 Task: In the Company montefiore.org, schedule a meeting with title: 'Collaborative Discussion', Select date: '6 September, 2023', select start time: 6:00:PM. Add location on call (786) 555-4406 with meeting description: For further discussion on products, kindly join the meeting. Add attendees from company's contact and save.. Logged in from softage.10@softage.net
Action: Mouse moved to (55, 43)
Screenshot: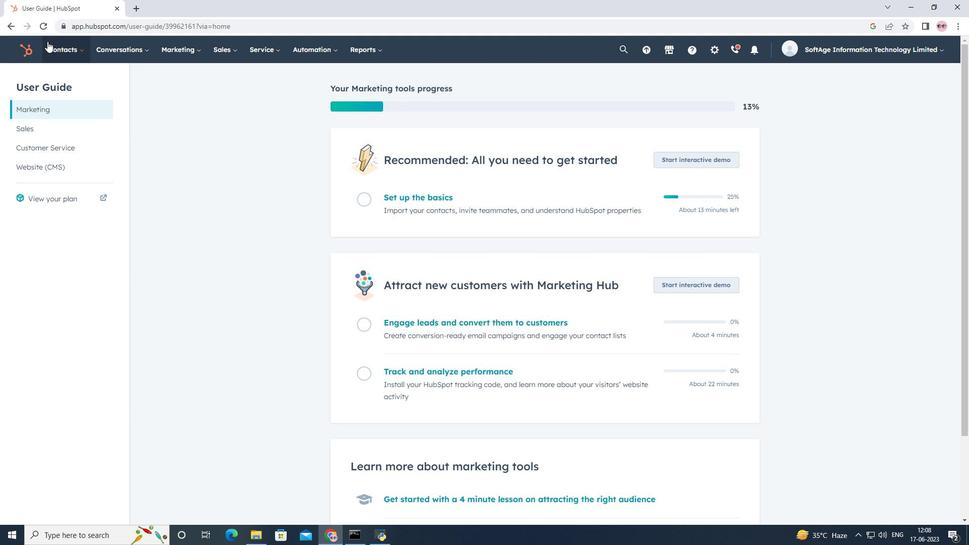 
Action: Mouse pressed left at (55, 43)
Screenshot: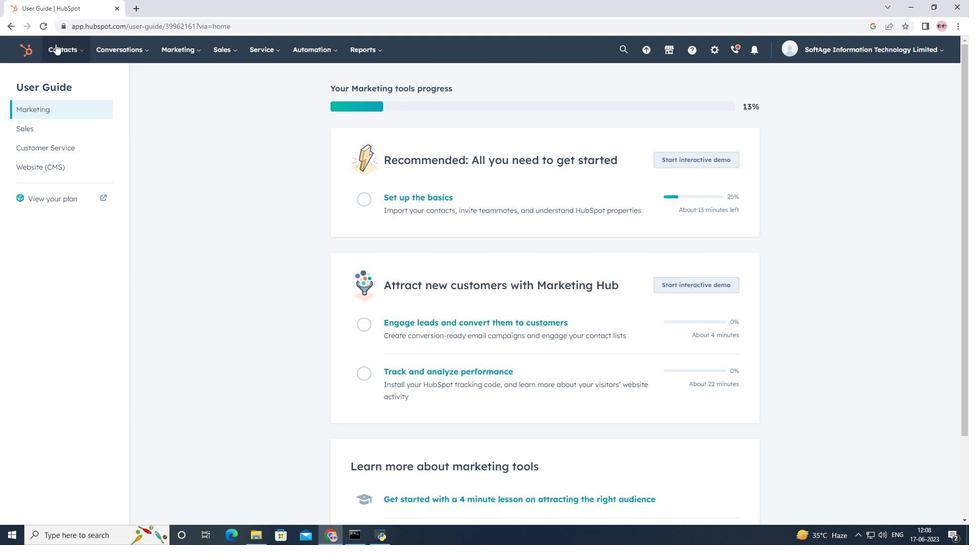 
Action: Mouse moved to (68, 100)
Screenshot: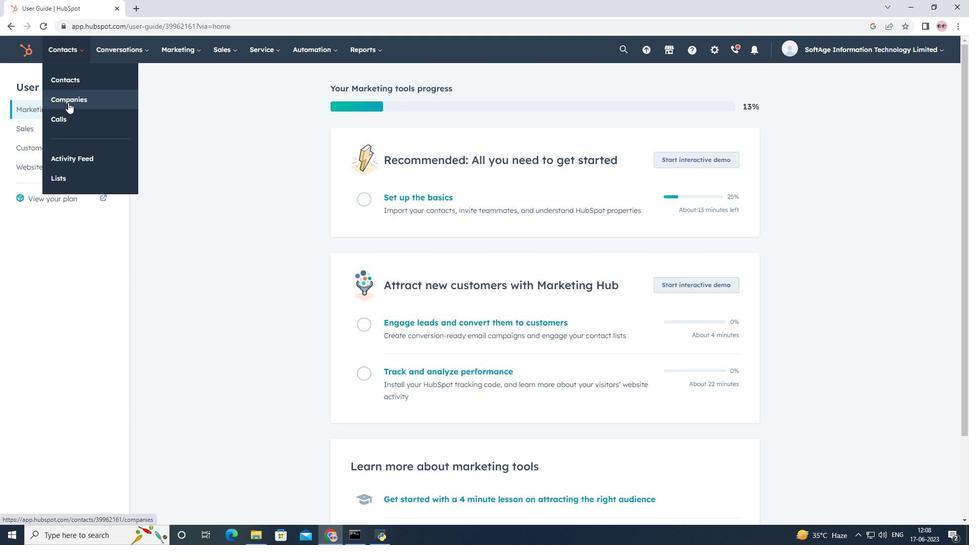 
Action: Mouse pressed left at (68, 100)
Screenshot: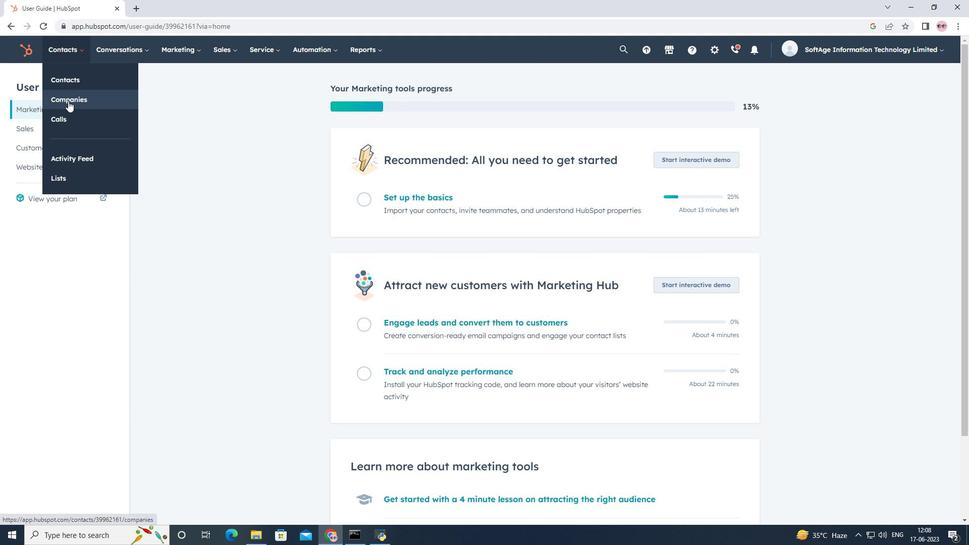 
Action: Mouse moved to (92, 160)
Screenshot: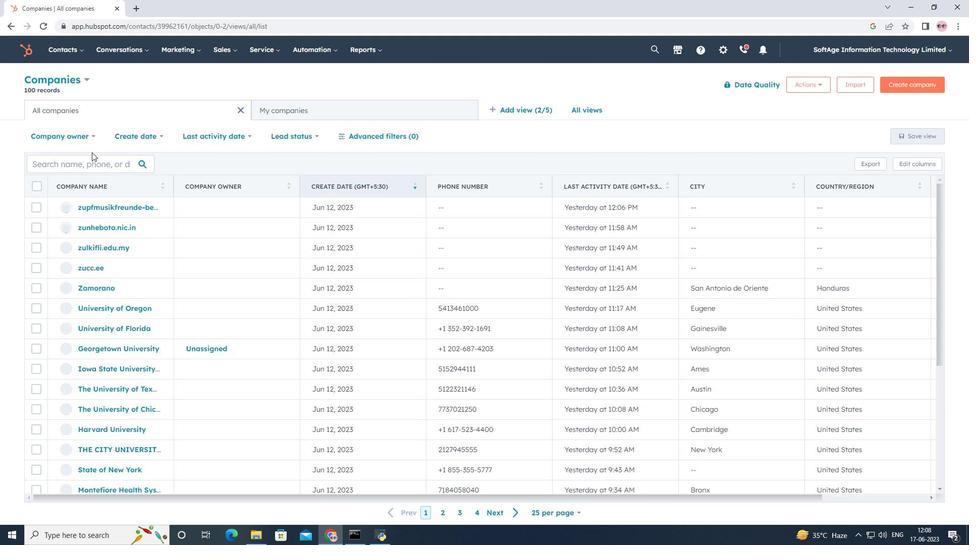 
Action: Mouse pressed left at (92, 160)
Screenshot: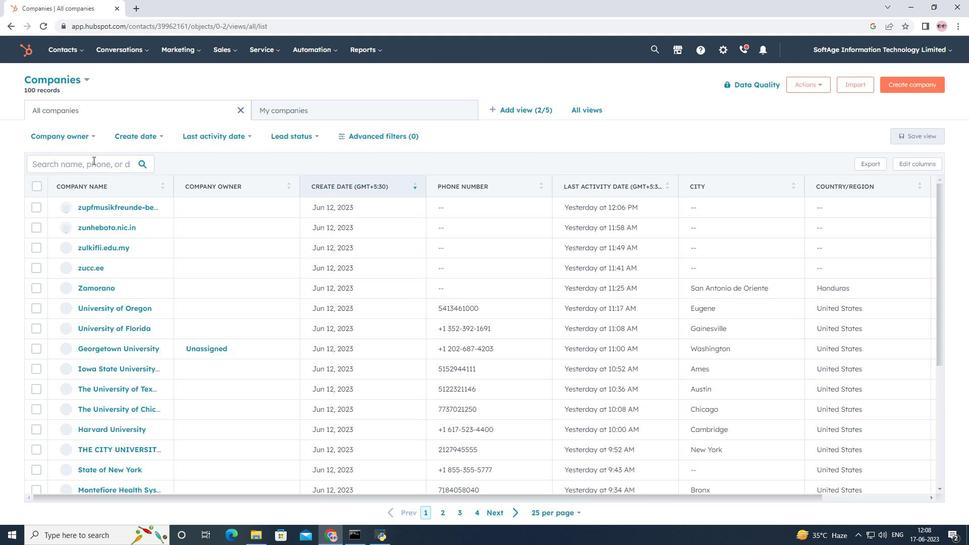 
Action: Mouse moved to (93, 160)
Screenshot: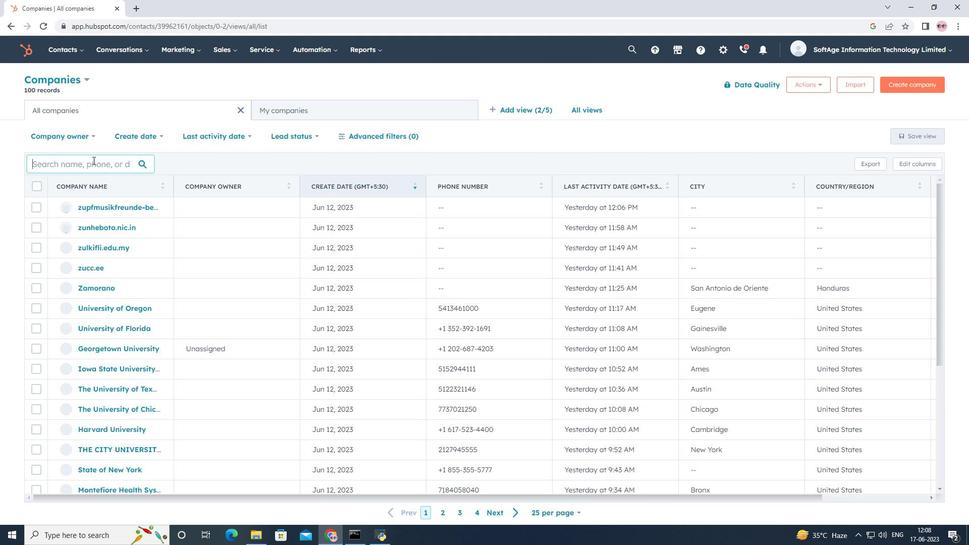 
Action: Key pressed montefiore.org
Screenshot: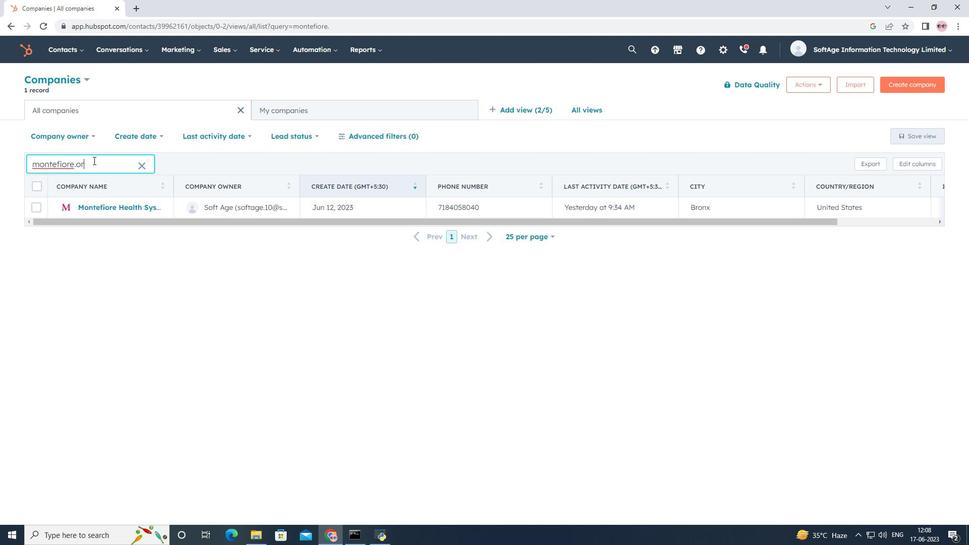 
Action: Mouse moved to (110, 211)
Screenshot: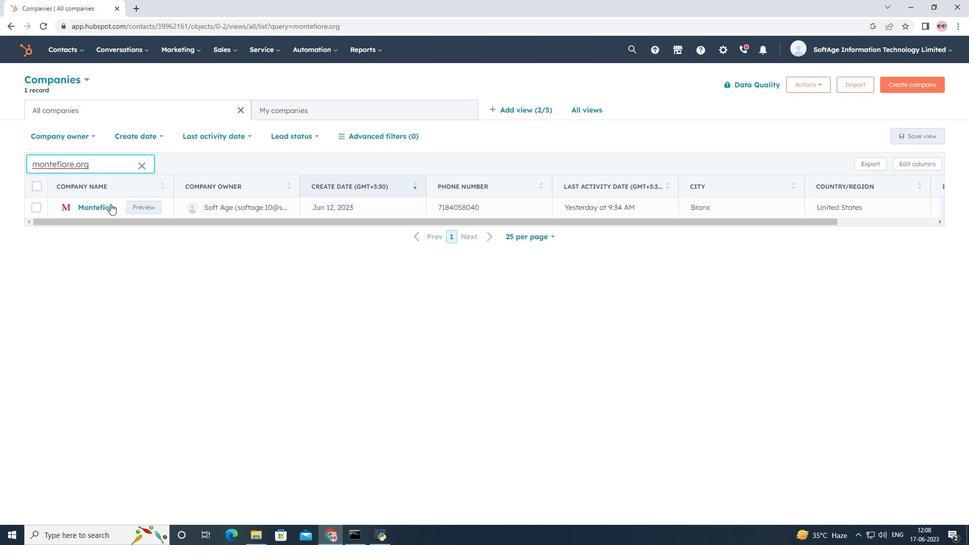 
Action: Mouse pressed left at (110, 211)
Screenshot: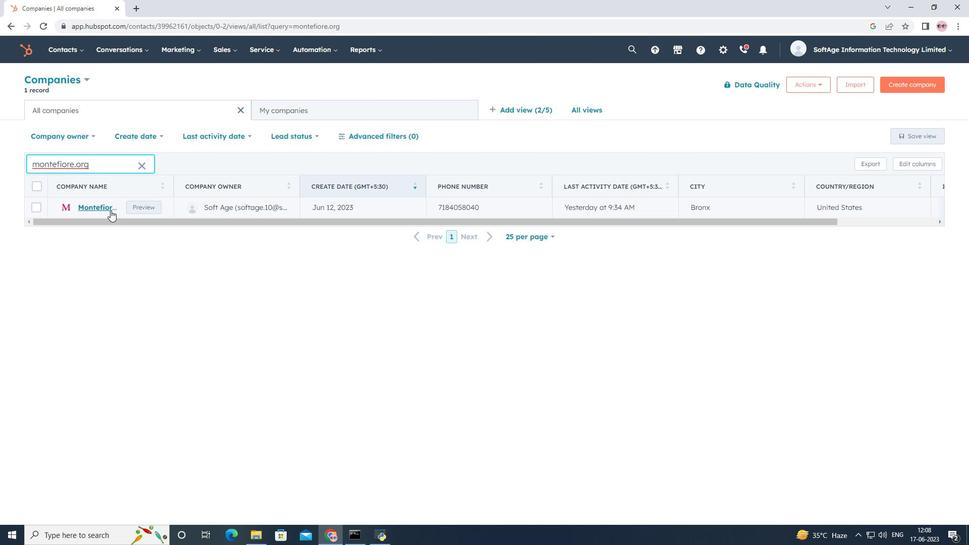 
Action: Mouse moved to (161, 169)
Screenshot: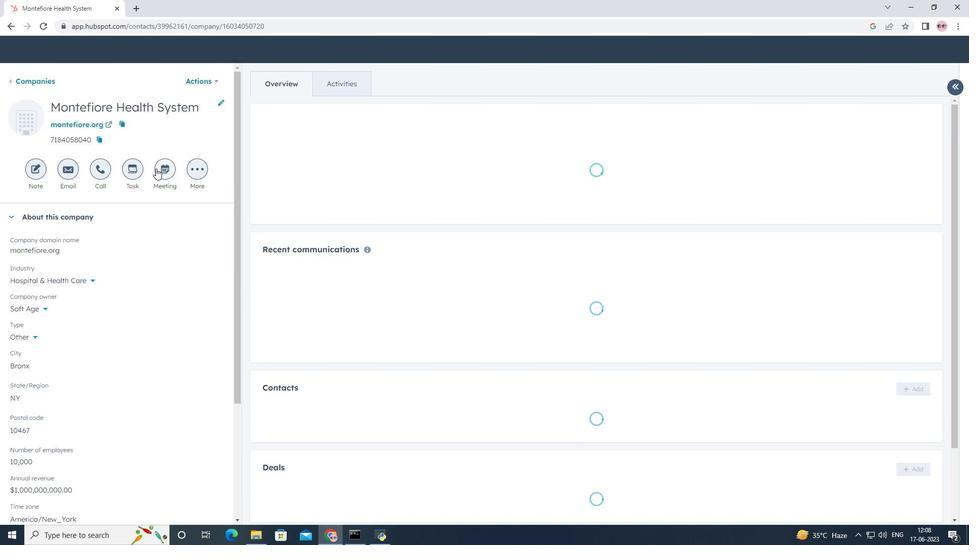 
Action: Mouse pressed left at (161, 169)
Screenshot: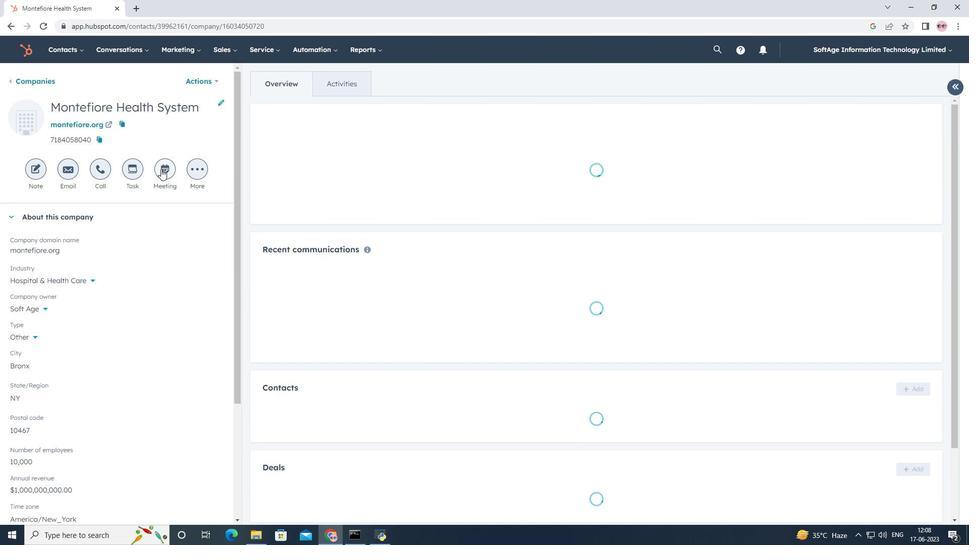 
Action: Mouse moved to (191, 161)
Screenshot: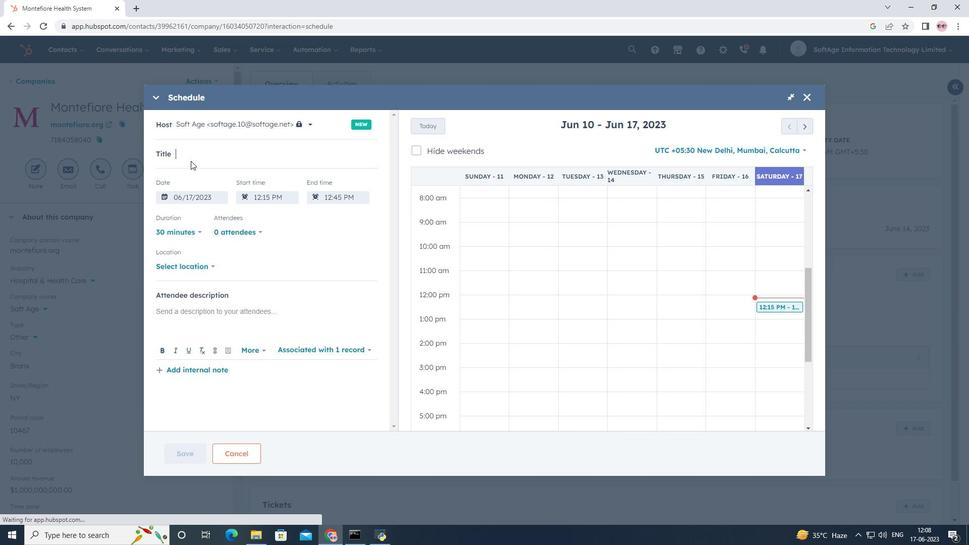 
Action: Key pressed <Key.shift>Collaborative<Key.space><Key.shift>Discussion
Screenshot: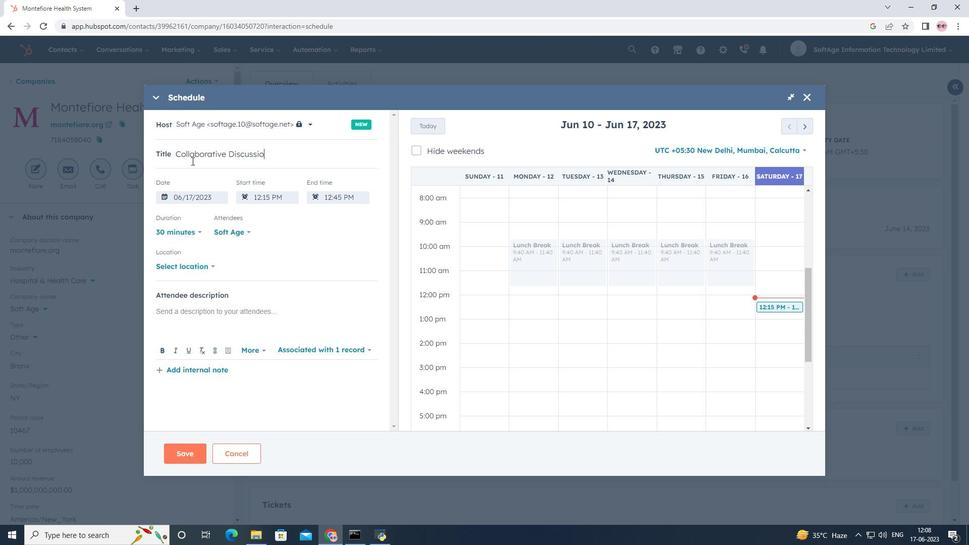 
Action: Mouse moved to (805, 131)
Screenshot: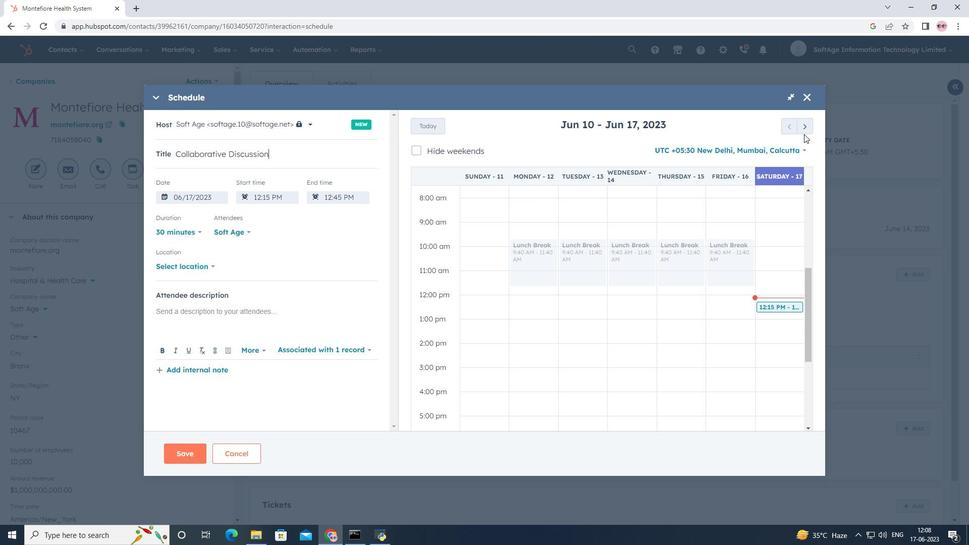 
Action: Mouse pressed left at (805, 131)
Screenshot: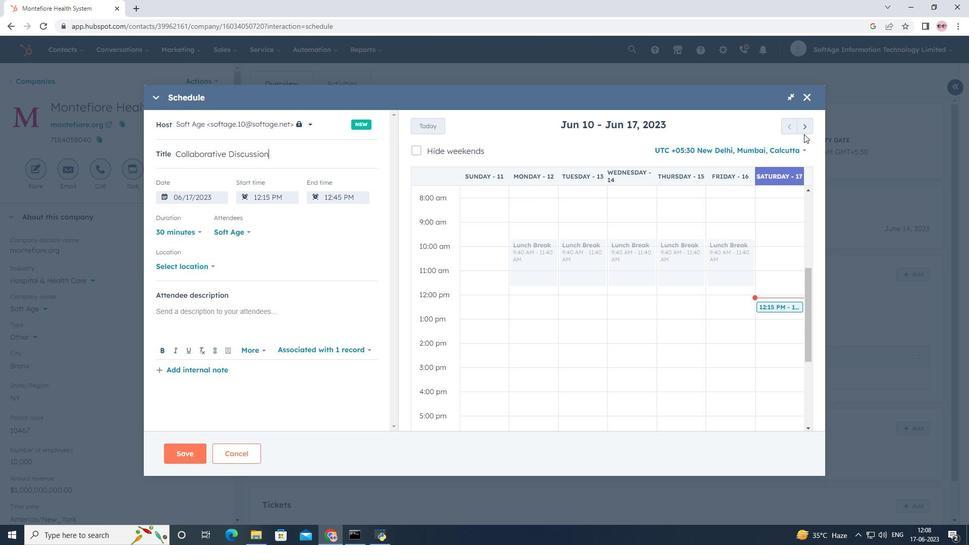 
Action: Mouse pressed left at (805, 131)
Screenshot: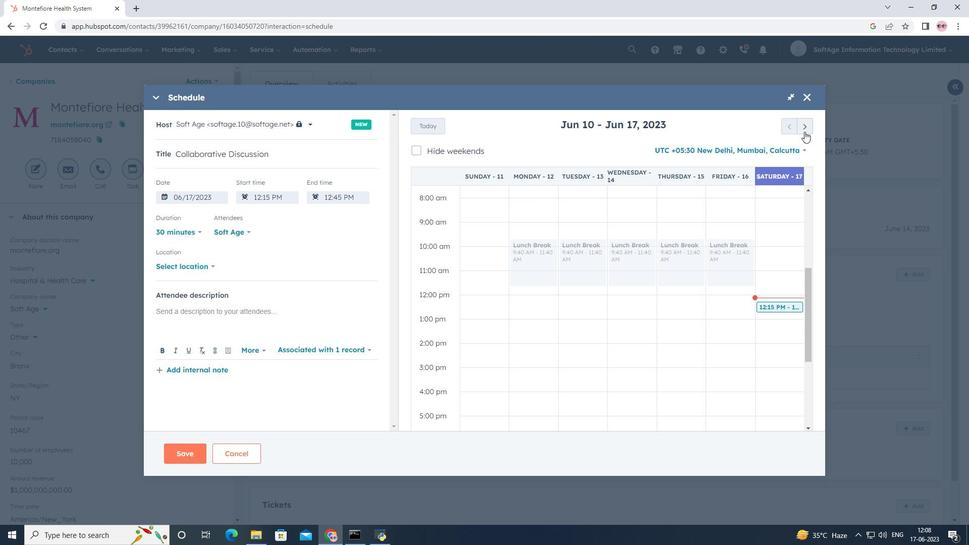 
Action: Mouse pressed left at (805, 131)
Screenshot: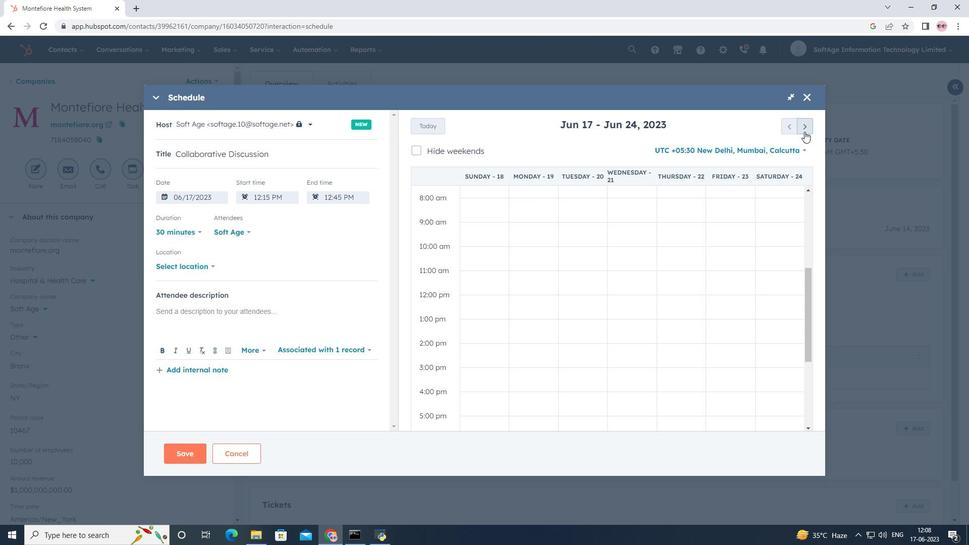
Action: Mouse pressed left at (805, 131)
Screenshot: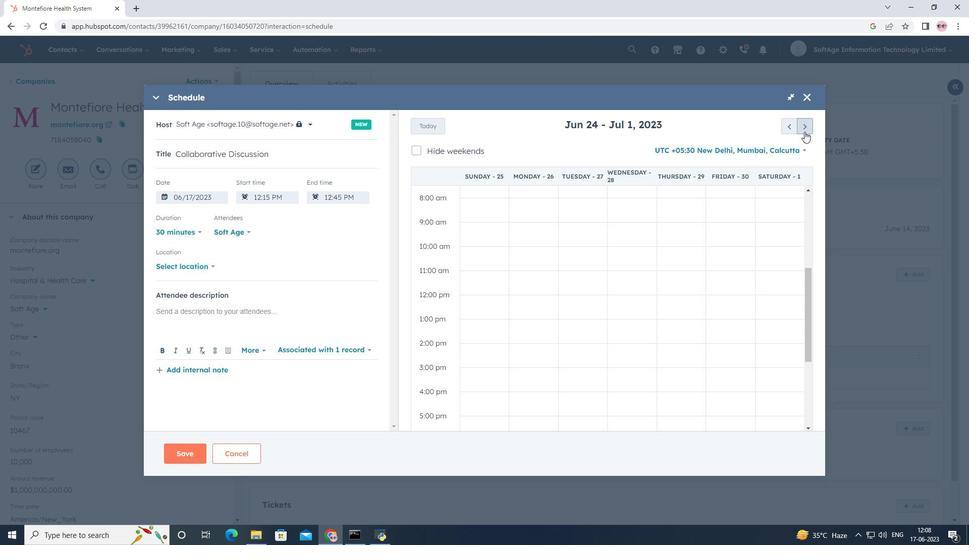 
Action: Mouse pressed left at (805, 131)
Screenshot: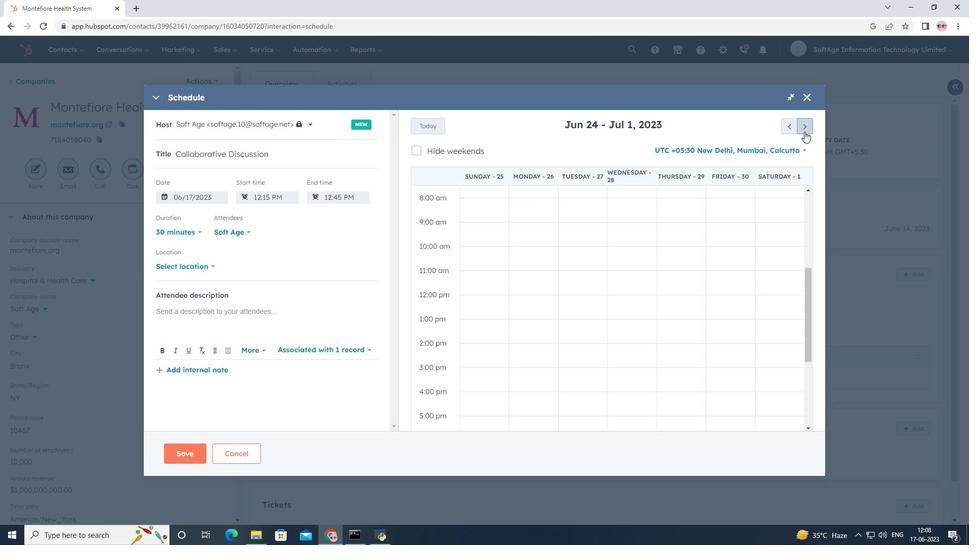 
Action: Mouse pressed left at (805, 131)
Screenshot: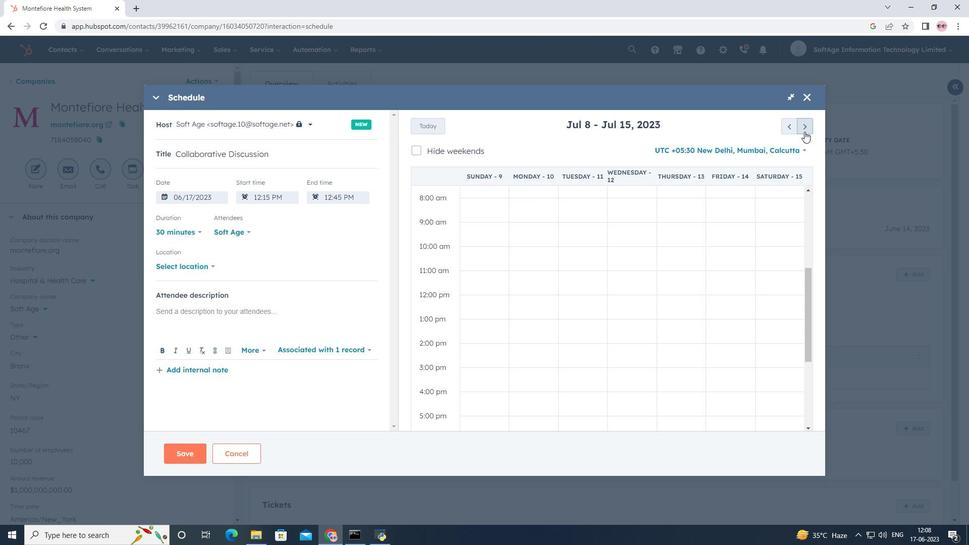 
Action: Mouse pressed left at (805, 131)
Screenshot: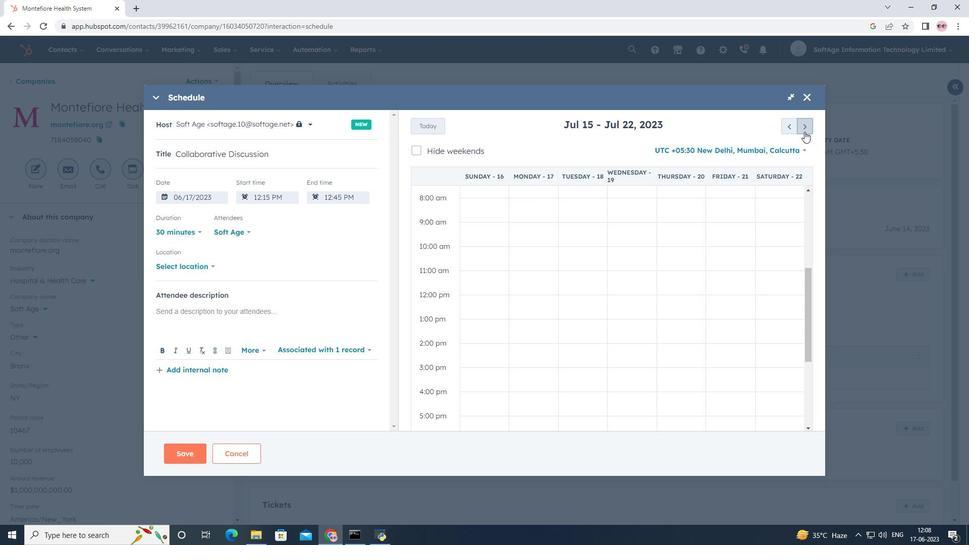
Action: Mouse pressed left at (805, 131)
Screenshot: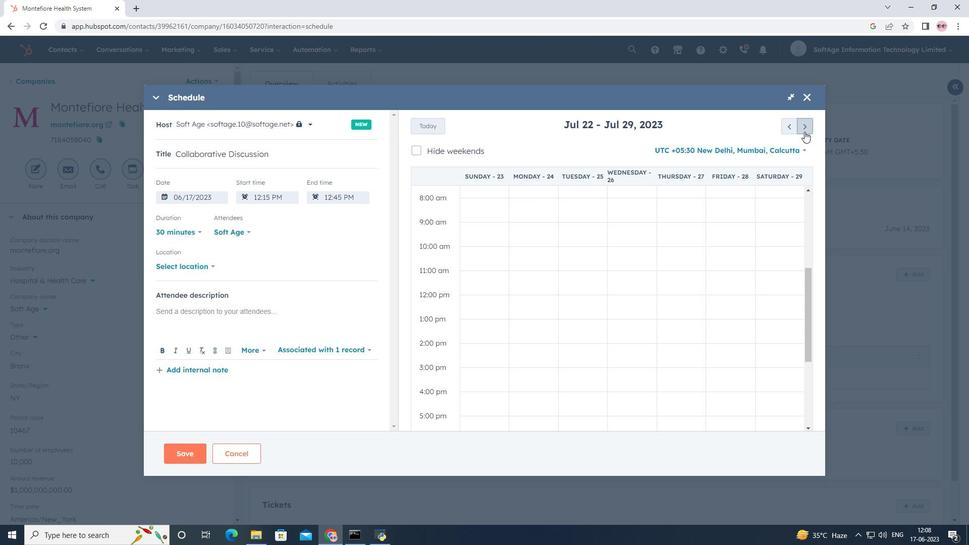 
Action: Mouse pressed left at (805, 131)
Screenshot: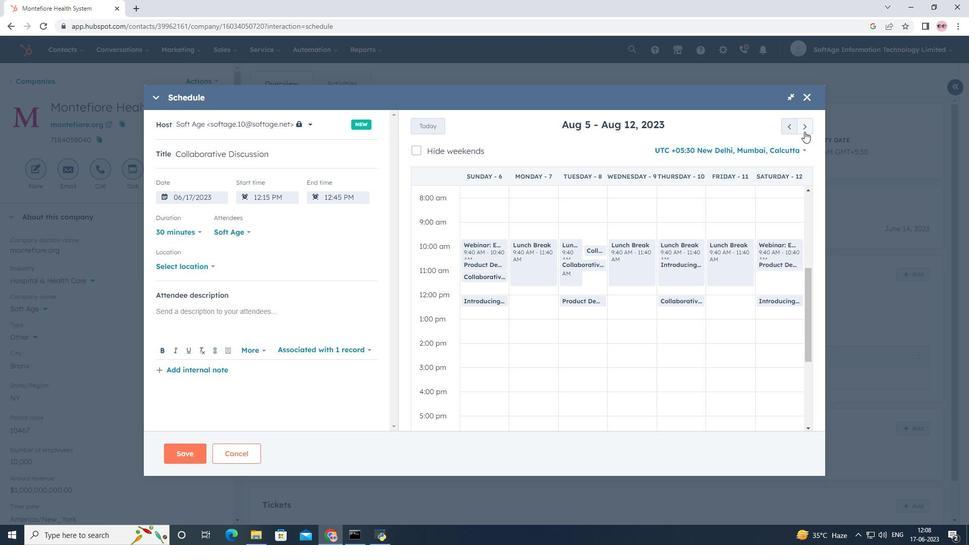
Action: Mouse pressed left at (805, 131)
Screenshot: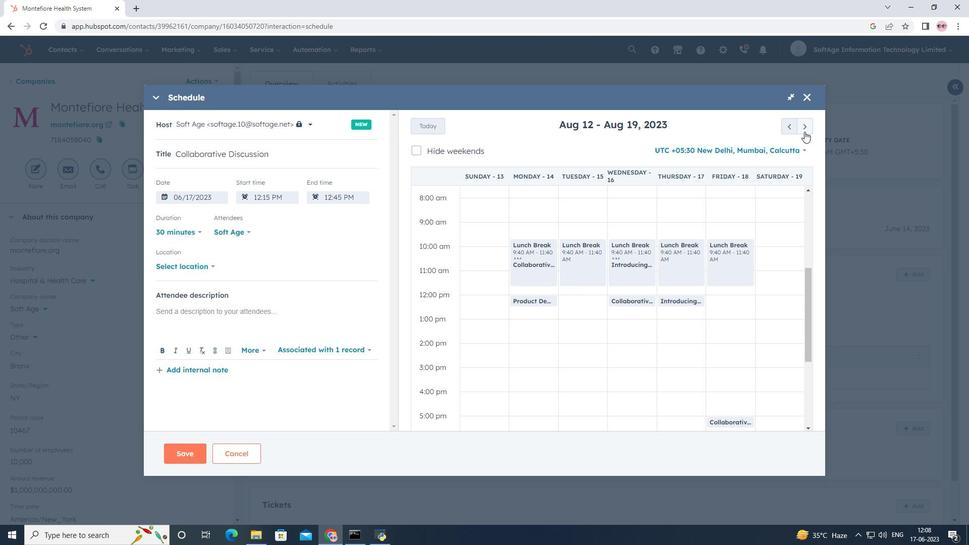 
Action: Mouse pressed left at (805, 131)
Screenshot: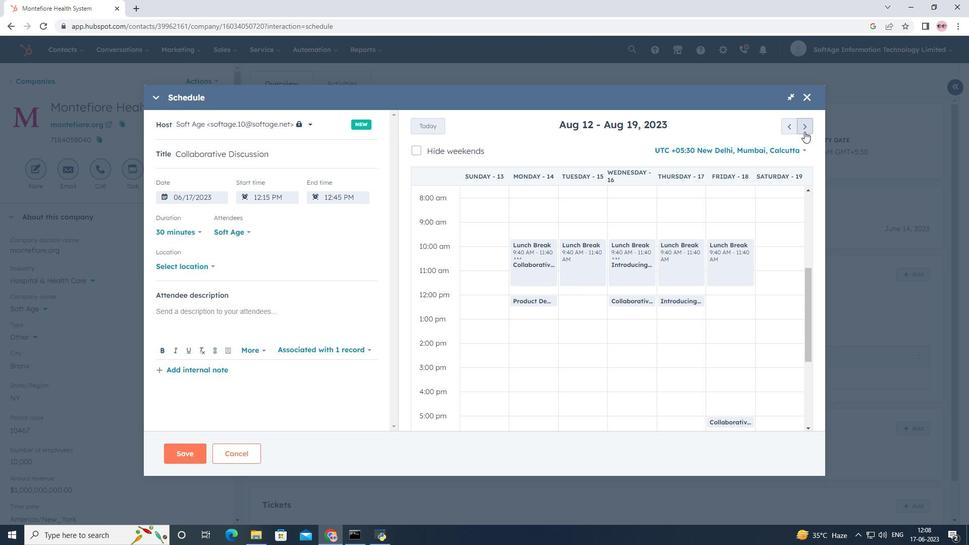 
Action: Mouse pressed left at (805, 131)
Screenshot: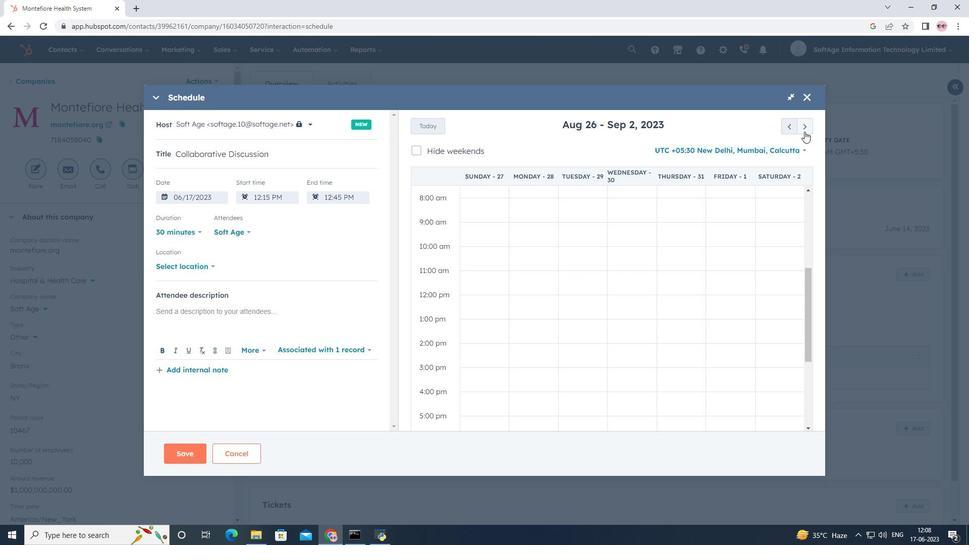 
Action: Mouse moved to (639, 403)
Screenshot: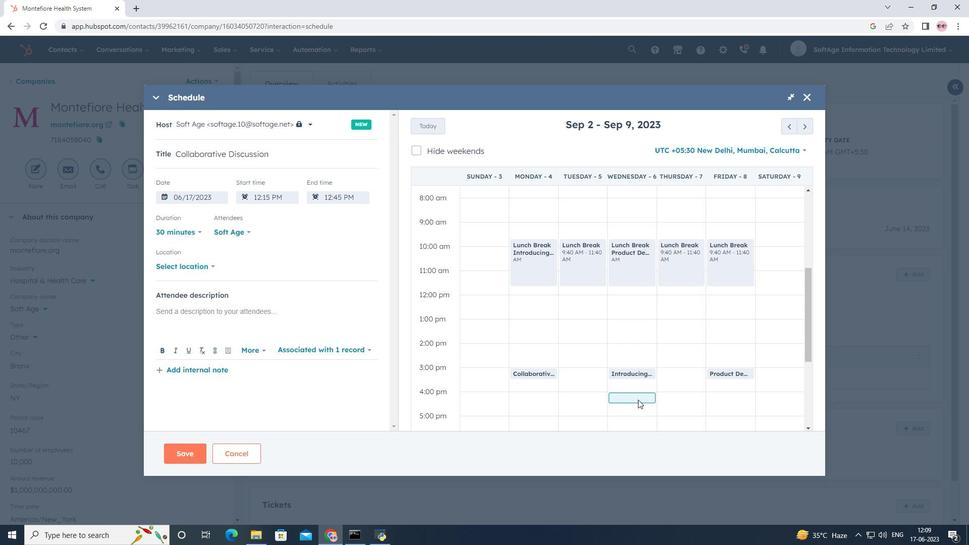 
Action: Mouse scrolled (639, 403) with delta (0, 0)
Screenshot: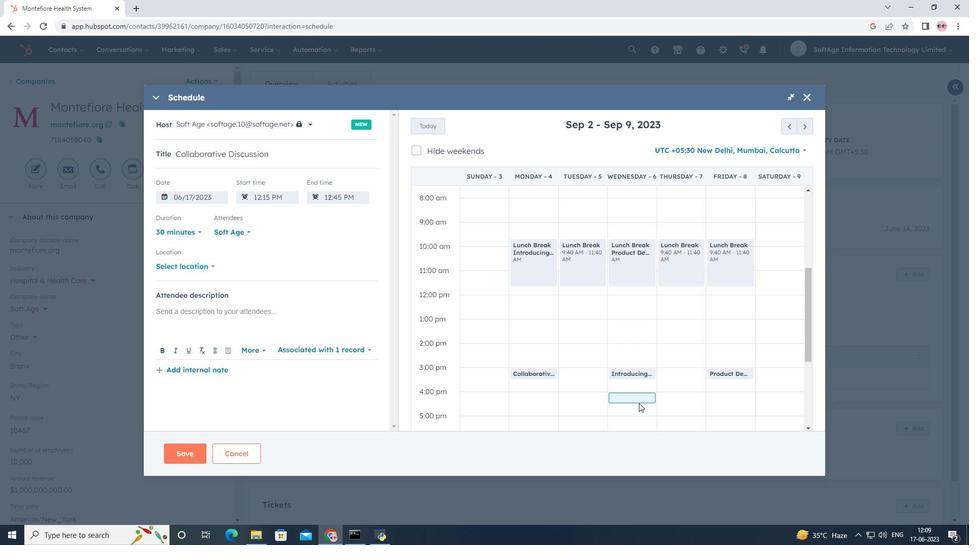 
Action: Mouse scrolled (639, 403) with delta (0, 0)
Screenshot: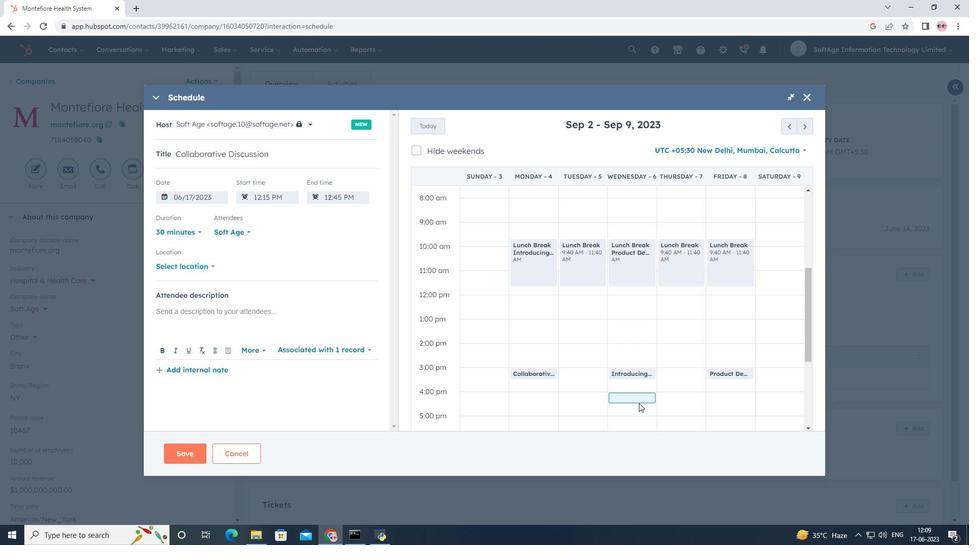 
Action: Mouse moved to (630, 341)
Screenshot: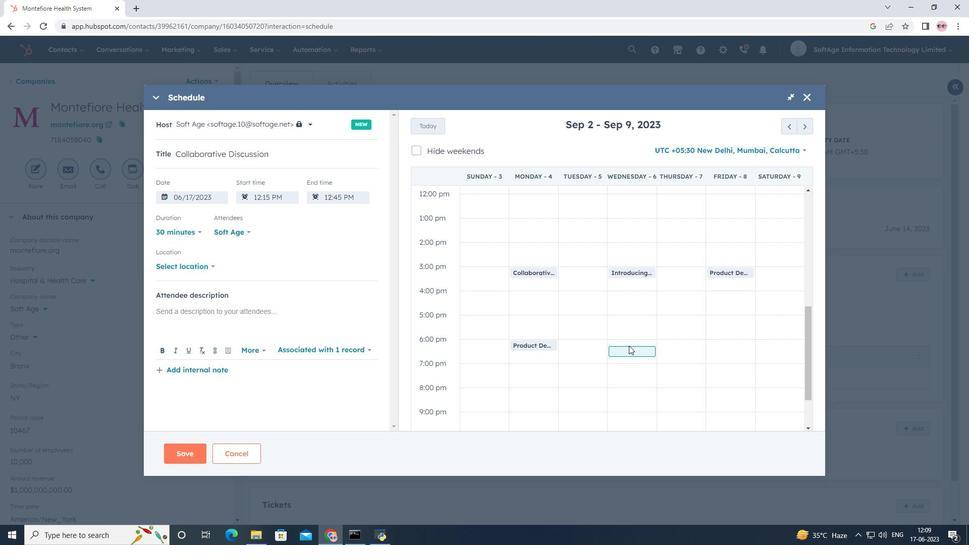 
Action: Mouse pressed left at (630, 341)
Screenshot: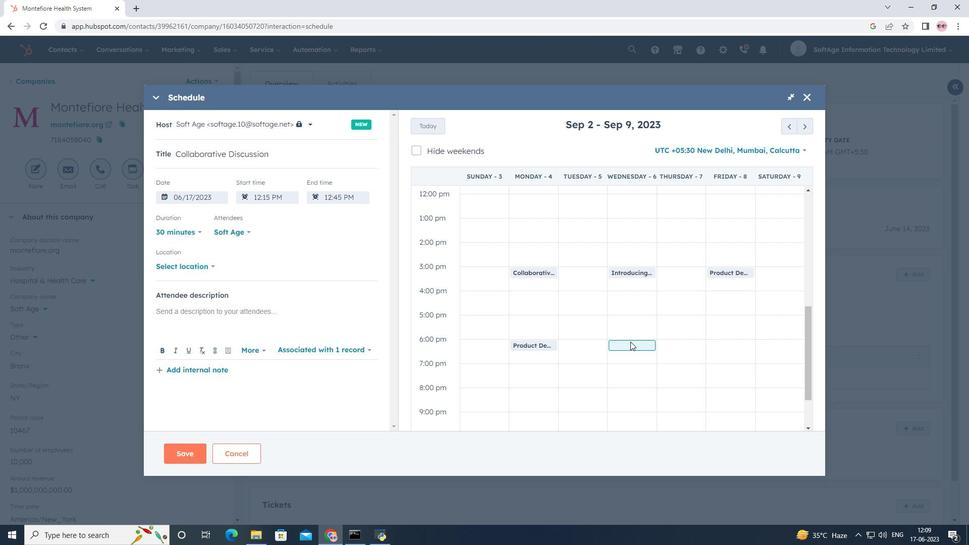 
Action: Mouse moved to (193, 268)
Screenshot: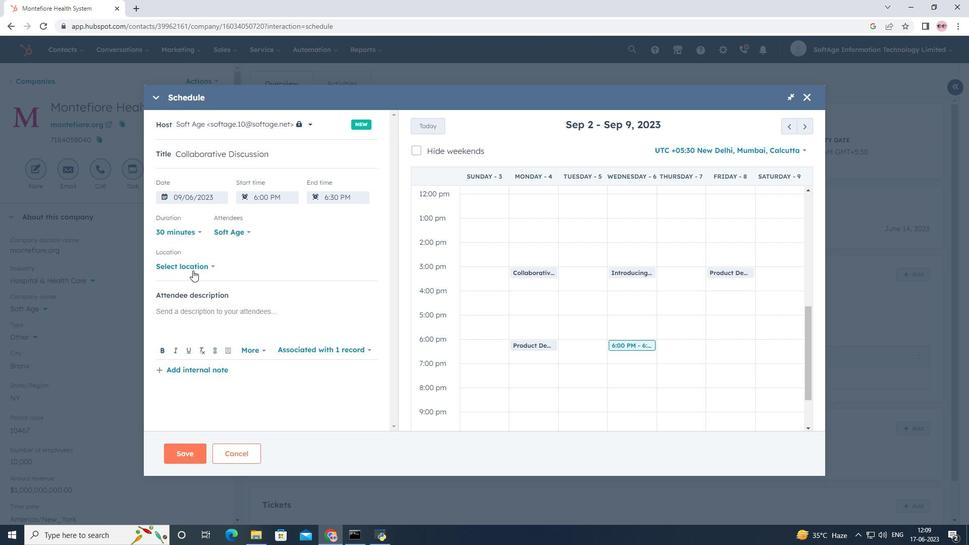 
Action: Mouse pressed left at (193, 268)
Screenshot: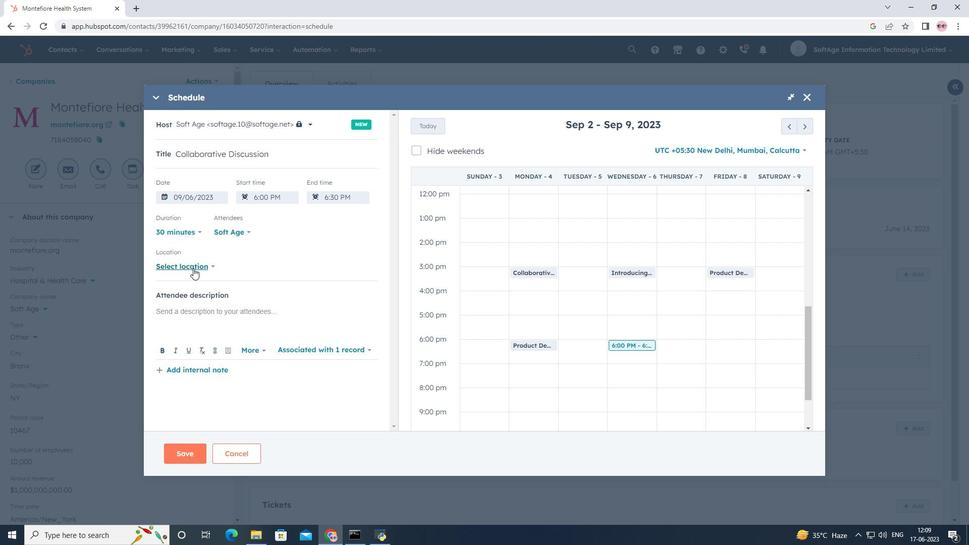 
Action: Mouse moved to (279, 235)
Screenshot: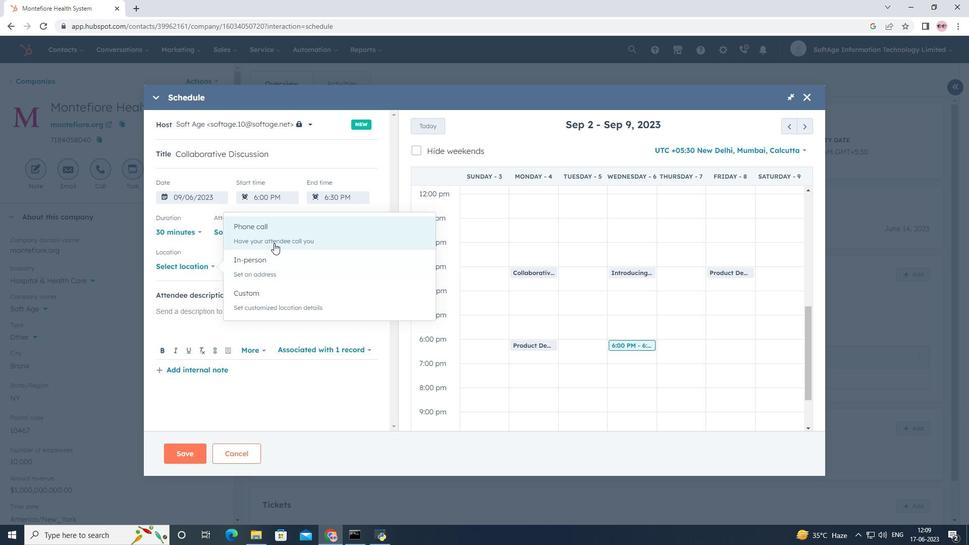 
Action: Mouse pressed left at (279, 235)
Screenshot: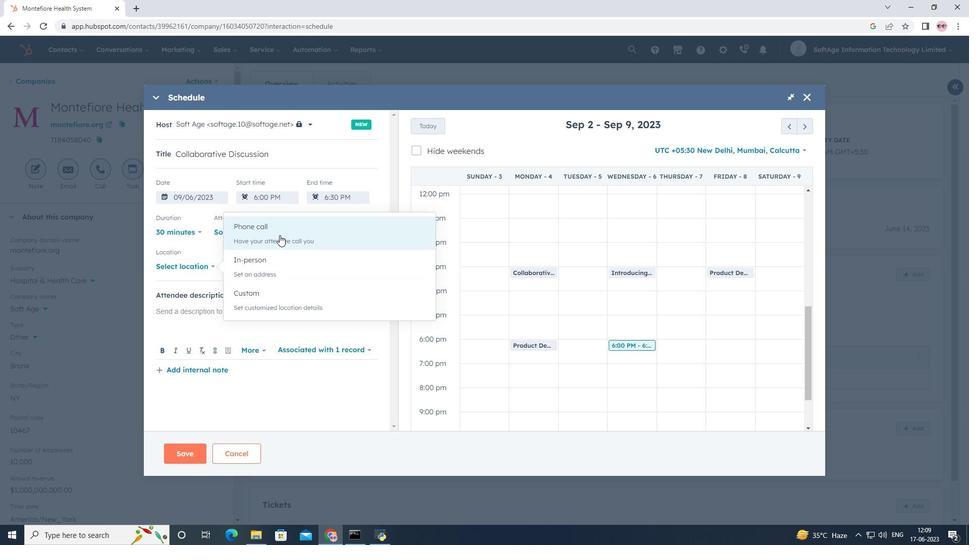 
Action: Mouse moved to (252, 267)
Screenshot: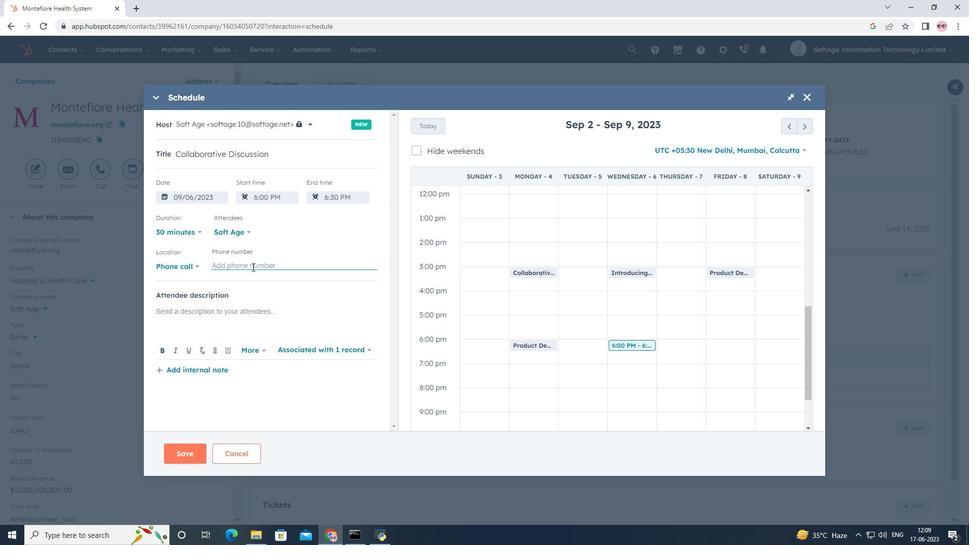 
Action: Mouse pressed left at (252, 267)
Screenshot: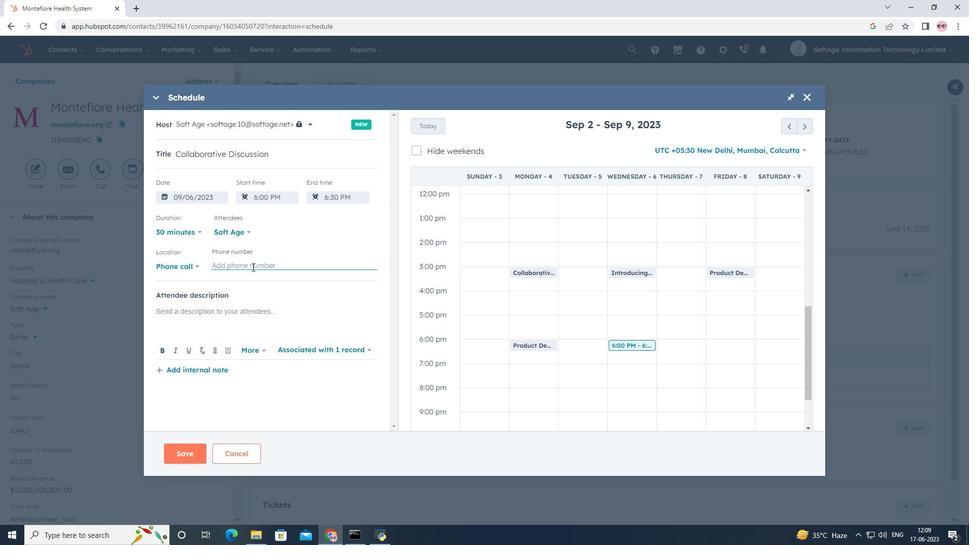 
Action: Key pressed <Key.shift><Key.shift><Key.shift>(786<Key.shift>)<Key.space>555-4406
Screenshot: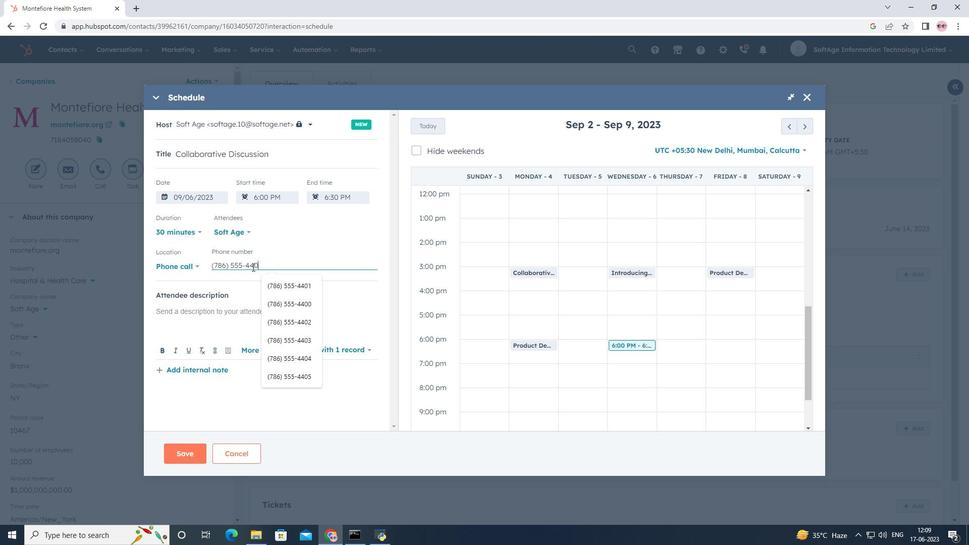 
Action: Mouse moved to (262, 311)
Screenshot: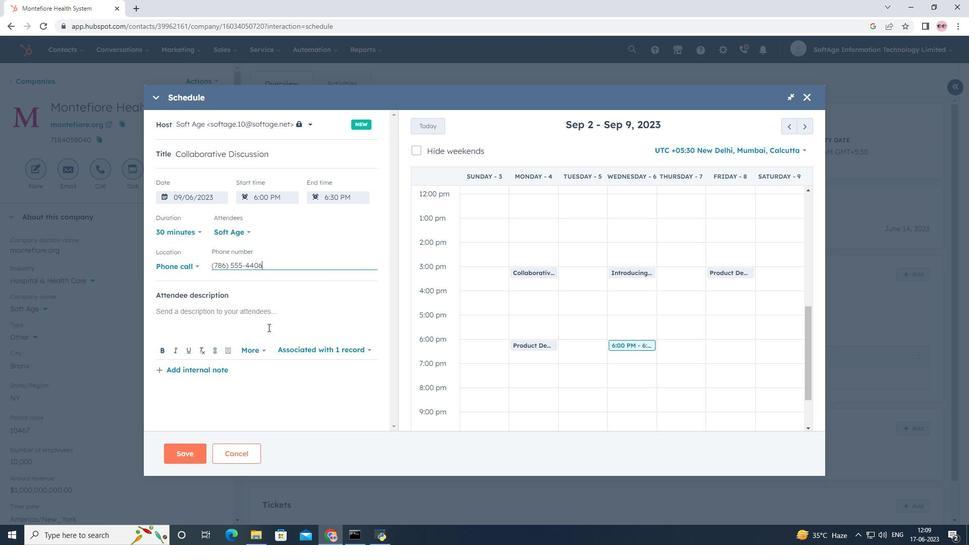 
Action: Mouse pressed left at (262, 311)
Screenshot: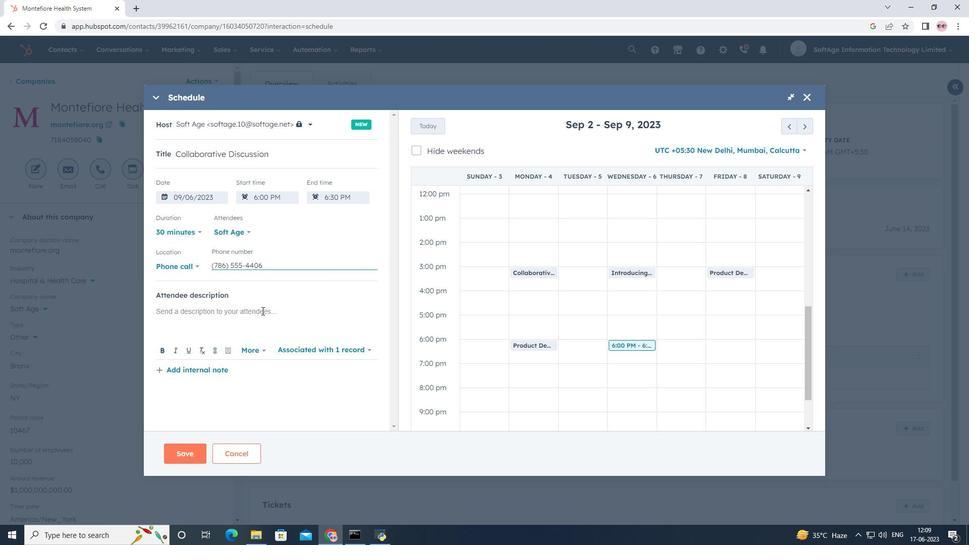 
Action: Key pressed <Key.shift>For<Key.space>further<Key.space>discussion<Key.space>on<Key.space>products,<Key.space>kindly<Key.space>join<Key.space>the<Key.space>meeting.
Screenshot: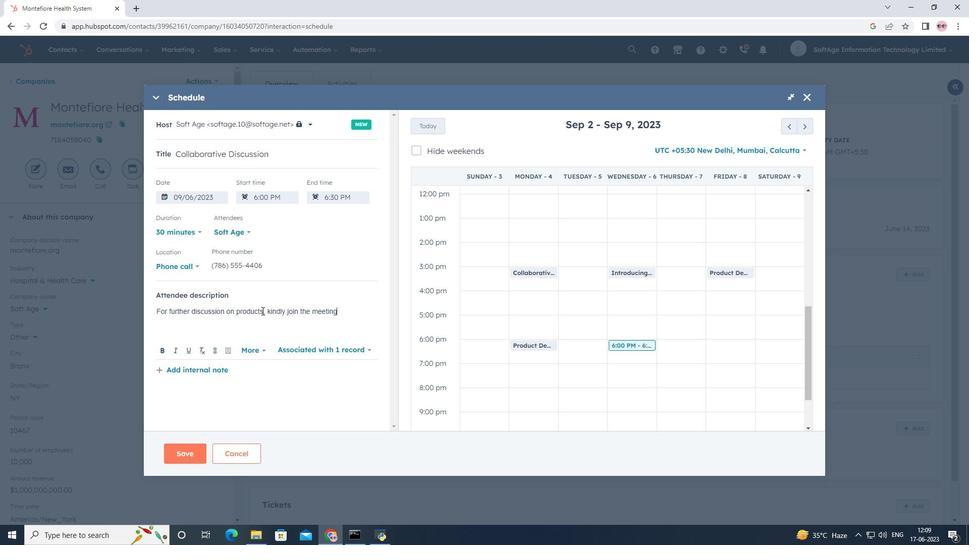 
Action: Mouse moved to (325, 350)
Screenshot: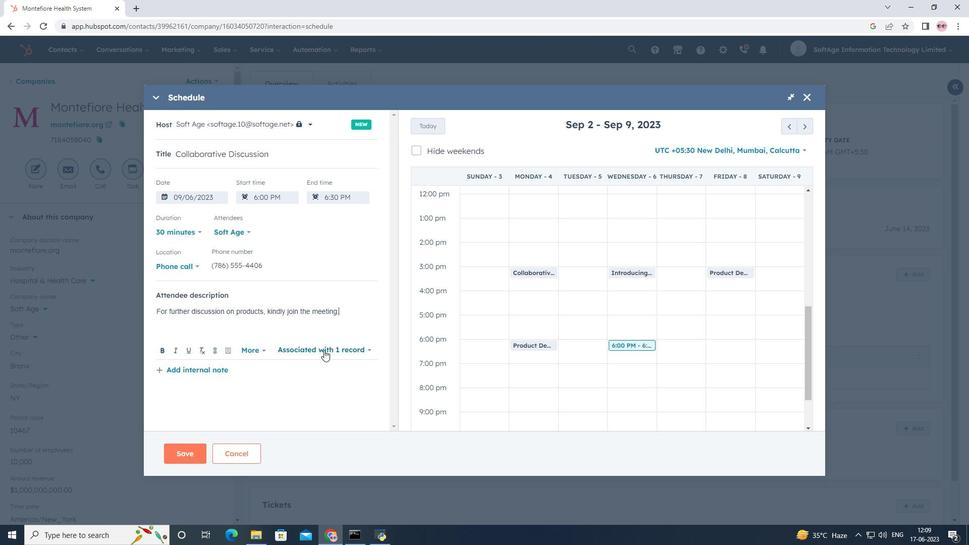 
Action: Mouse pressed left at (325, 350)
Screenshot: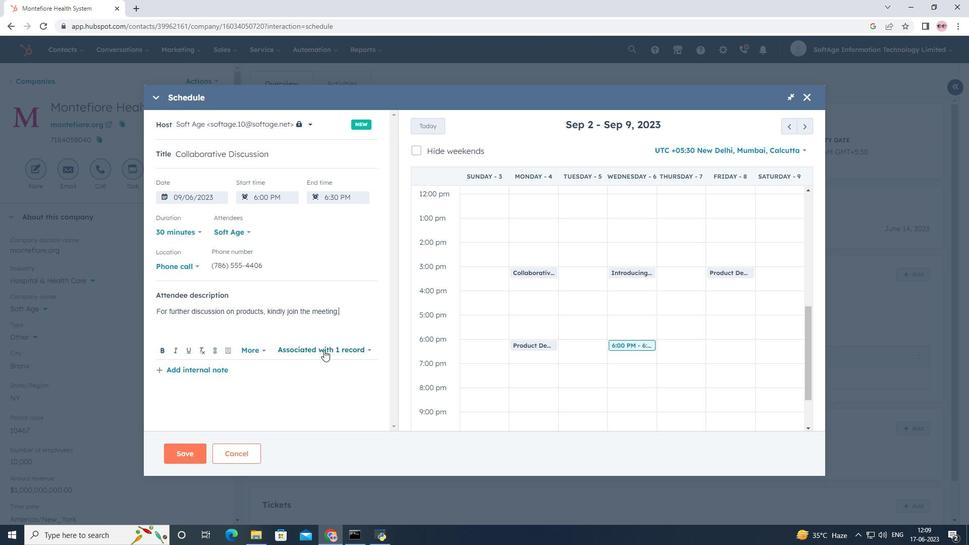 
Action: Mouse moved to (317, 275)
Screenshot: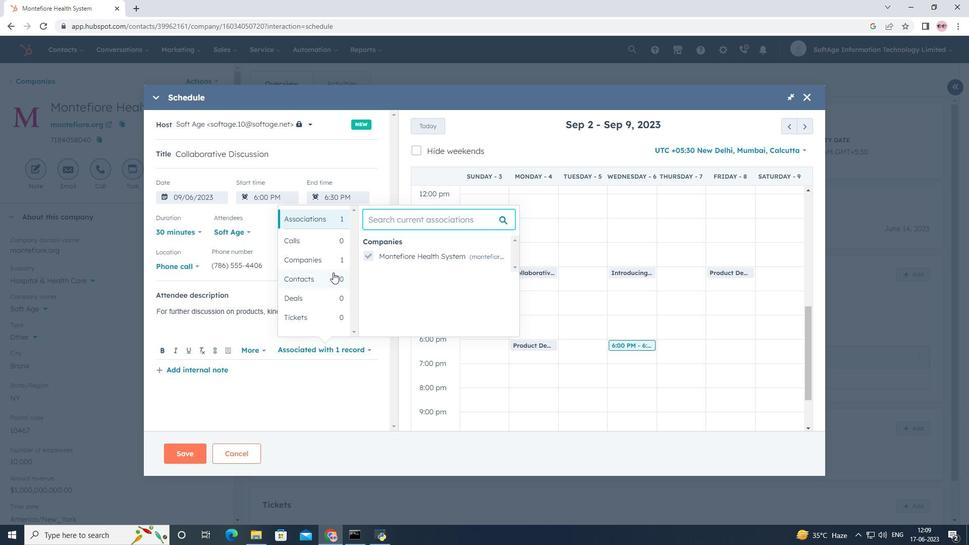 
Action: Mouse pressed left at (317, 275)
Screenshot: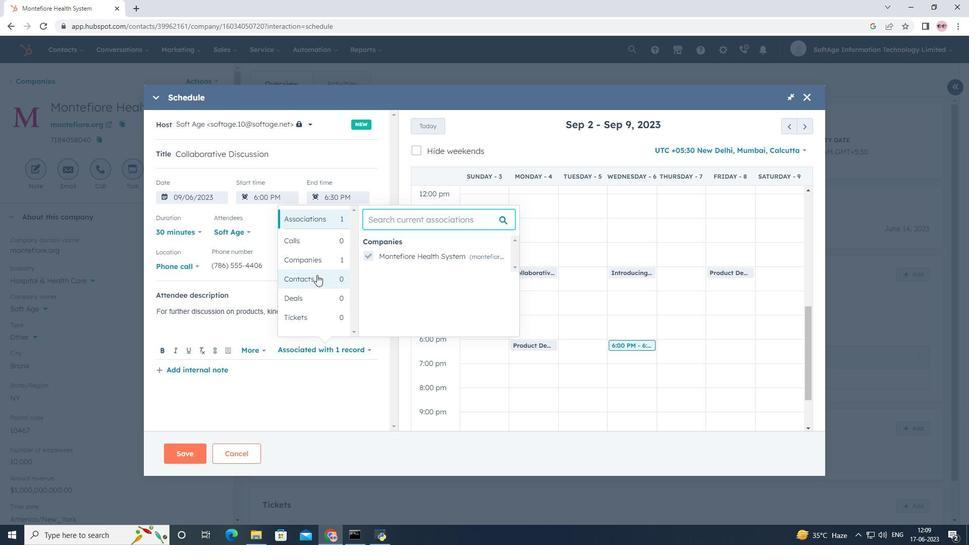 
Action: Mouse moved to (368, 246)
Screenshot: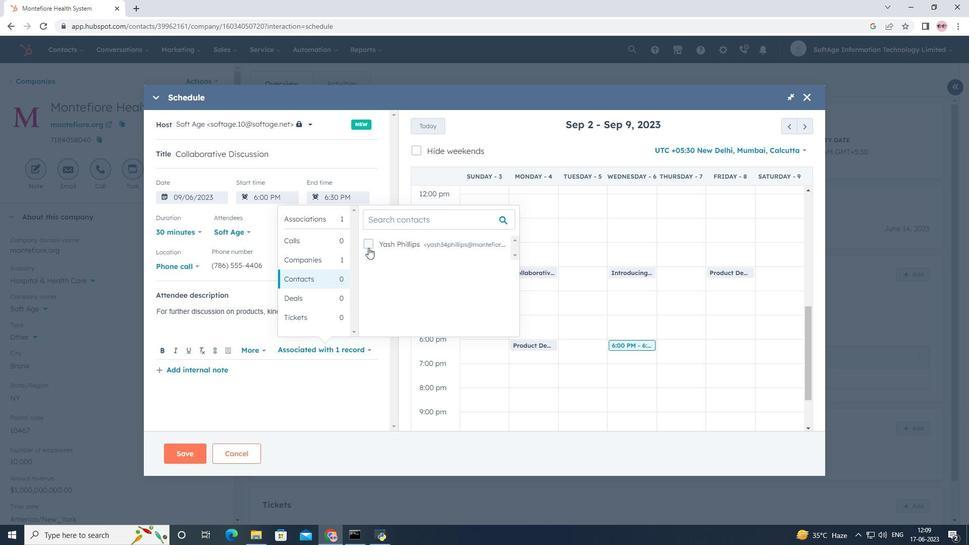 
Action: Mouse pressed left at (368, 246)
Screenshot: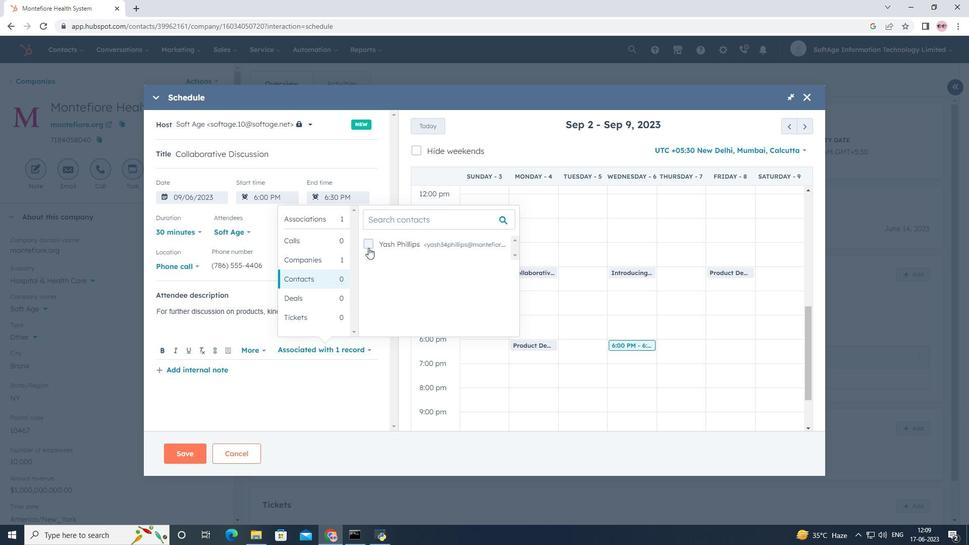 
Action: Mouse moved to (329, 408)
Screenshot: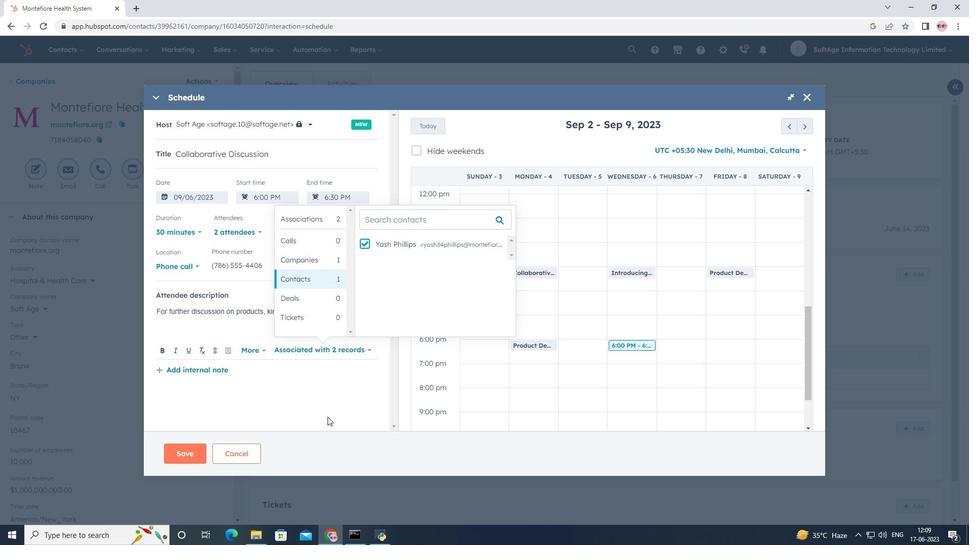 
Action: Mouse pressed left at (329, 408)
Screenshot: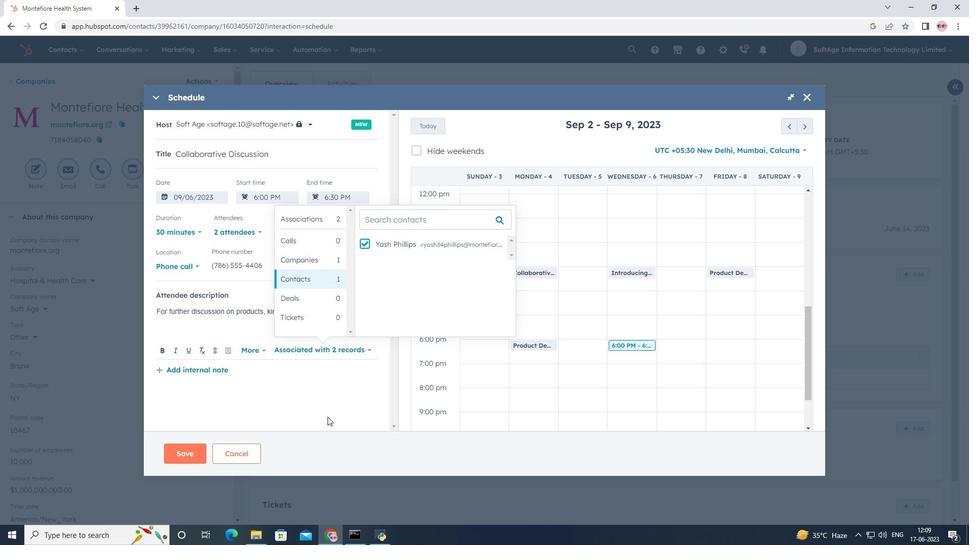 
Action: Mouse moved to (188, 455)
Screenshot: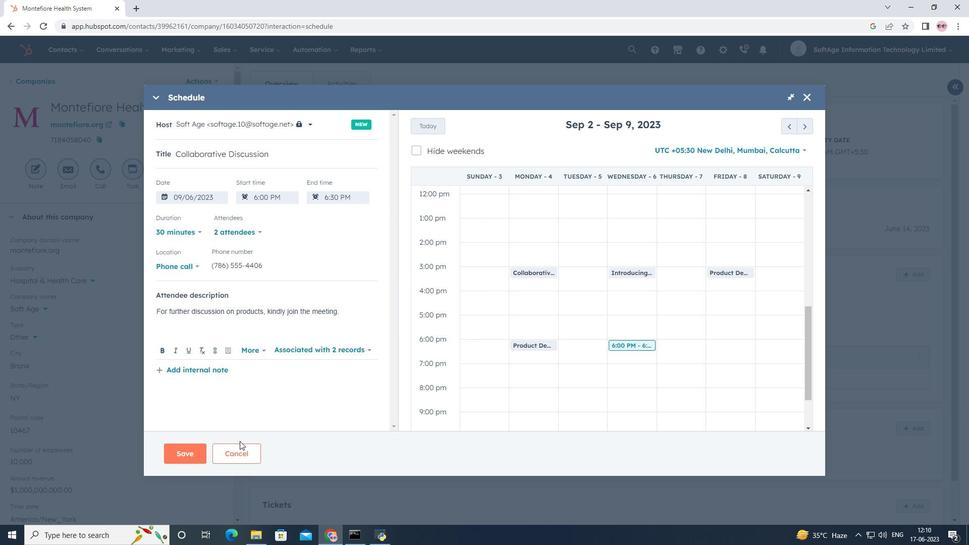 
Action: Mouse pressed left at (188, 455)
Screenshot: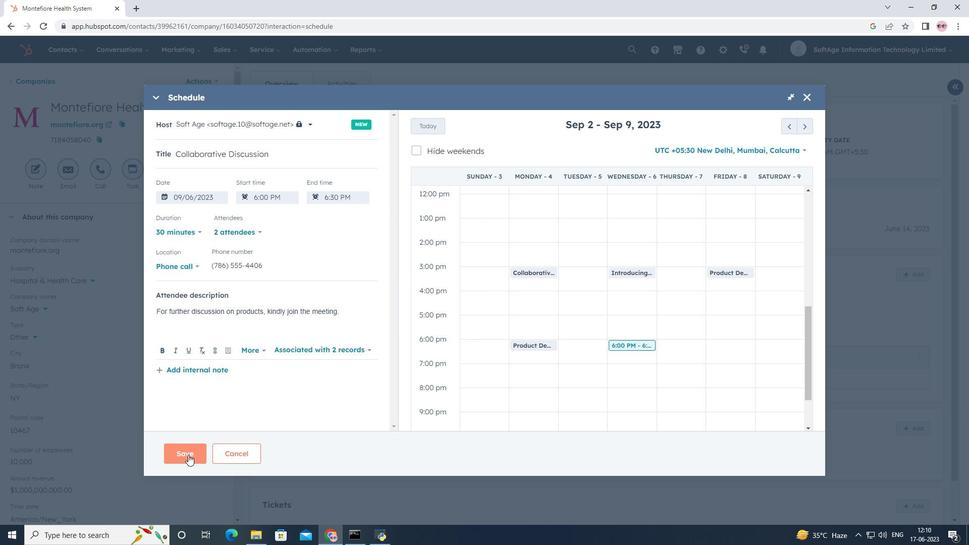 
